 Task: Visit the documents section on the  page of Microsoft
Action: Mouse moved to (361, 378)
Screenshot: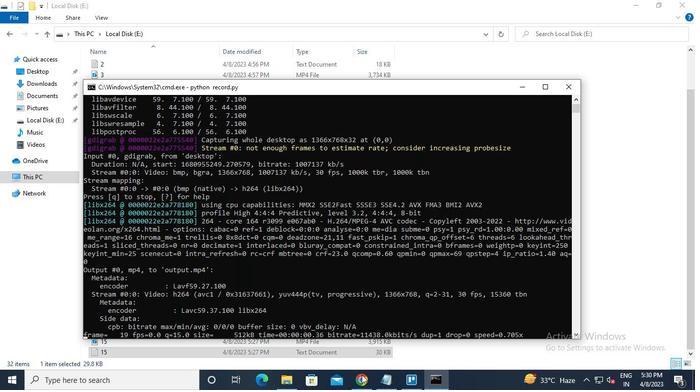 
Action: Mouse pressed left at (361, 378)
Screenshot: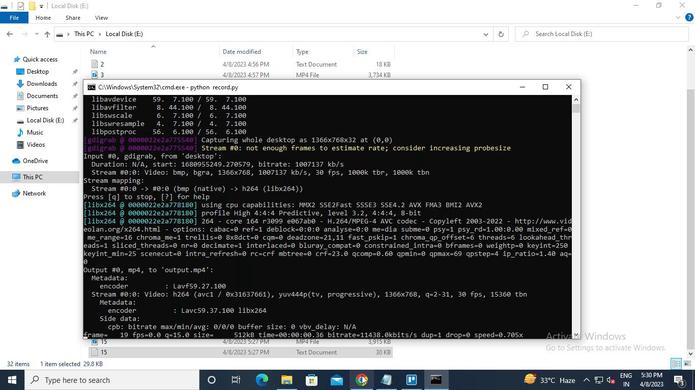 
Action: Mouse moved to (192, 66)
Screenshot: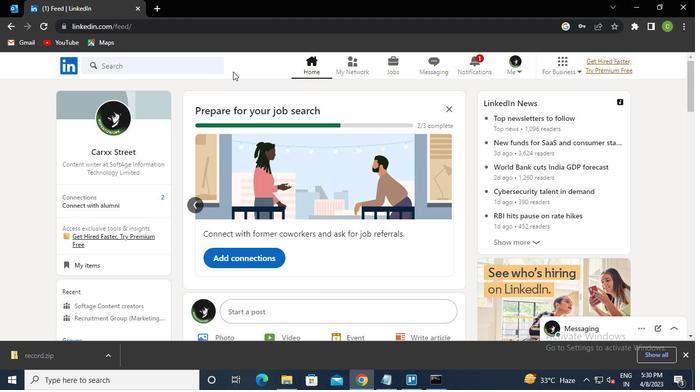 
Action: Mouse pressed left at (192, 66)
Screenshot: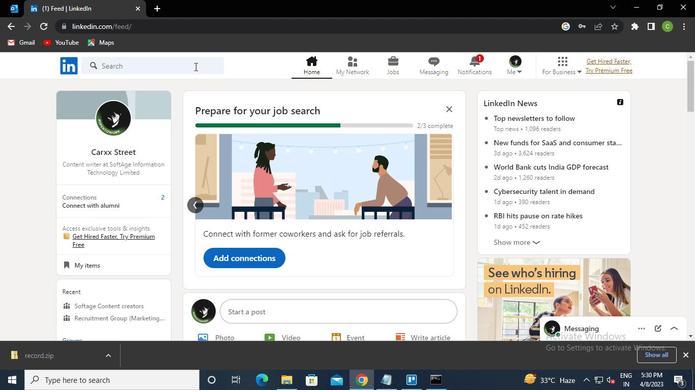 
Action: Keyboard Key.caps_lock
Screenshot: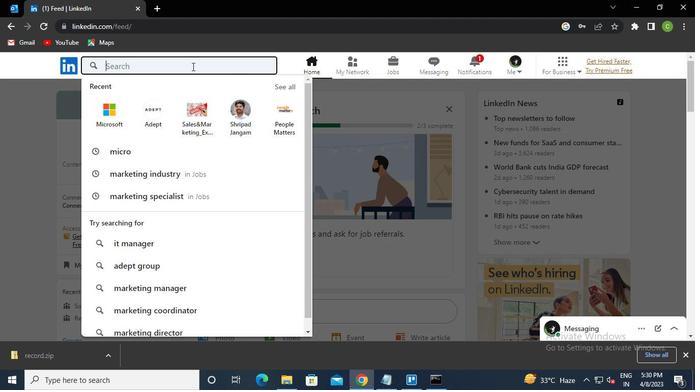 
Action: Keyboard m
Screenshot: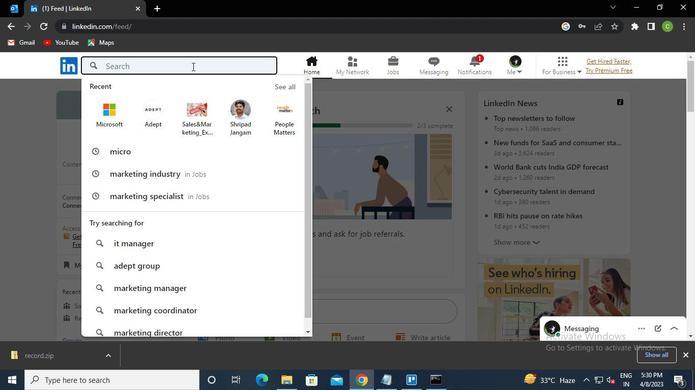 
Action: Keyboard Key.caps_lock
Screenshot: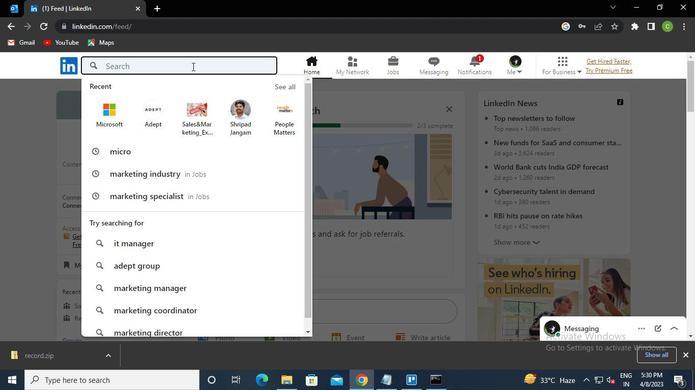 
Action: Keyboard i
Screenshot: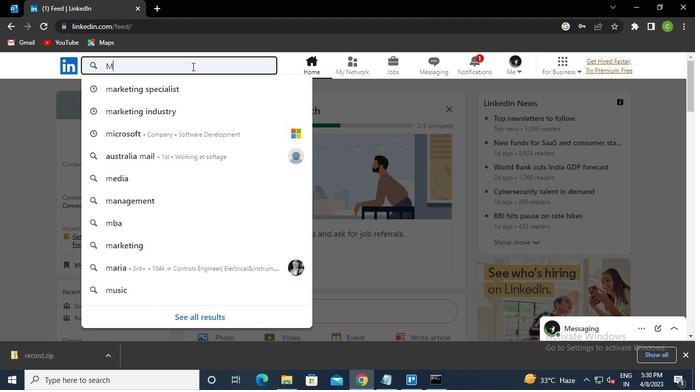 
Action: Keyboard c
Screenshot: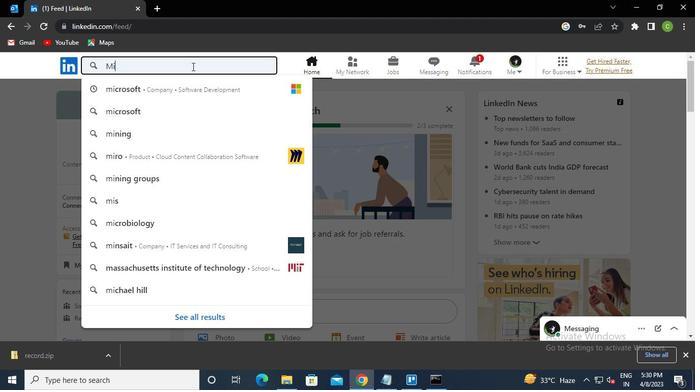 
Action: Keyboard r
Screenshot: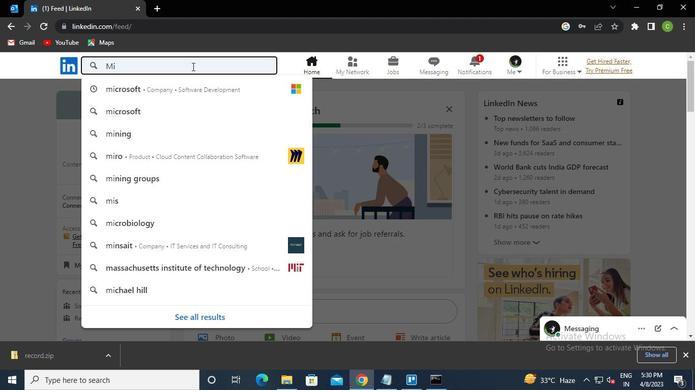 
Action: Keyboard o
Screenshot: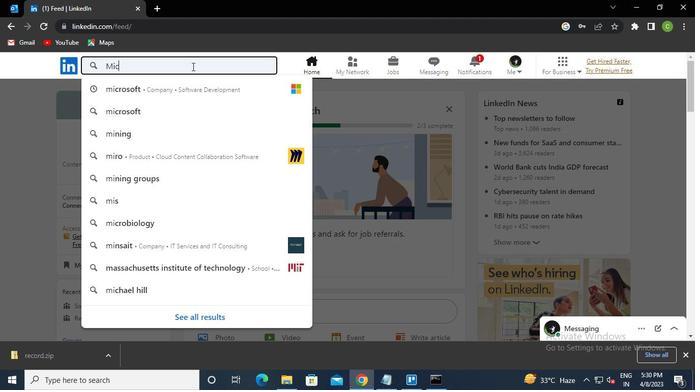 
Action: Keyboard Key.down
Screenshot: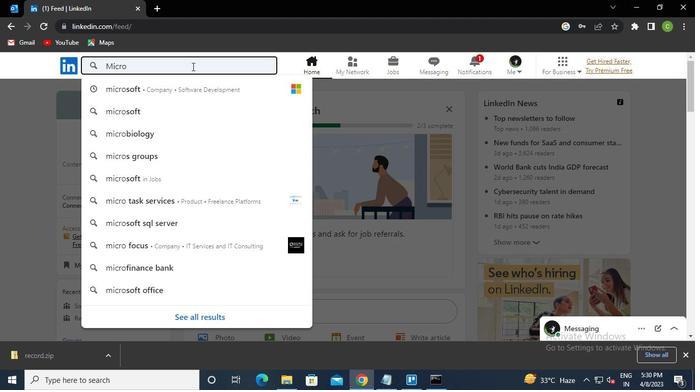 
Action: Keyboard Key.enter
Screenshot: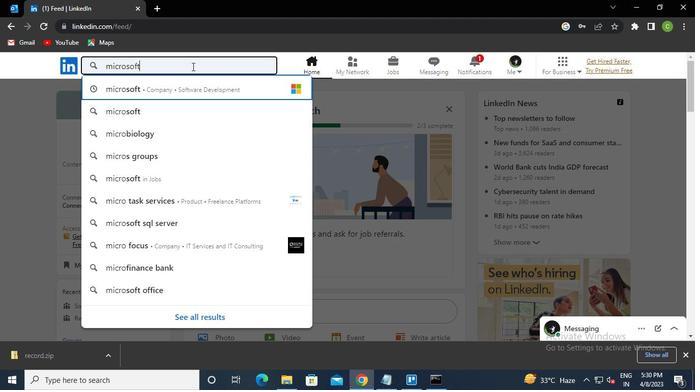
Action: Mouse moved to (368, 154)
Screenshot: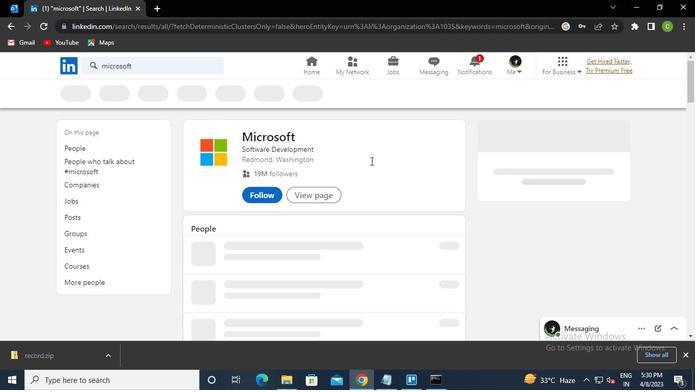 
Action: Mouse pressed left at (368, 154)
Screenshot: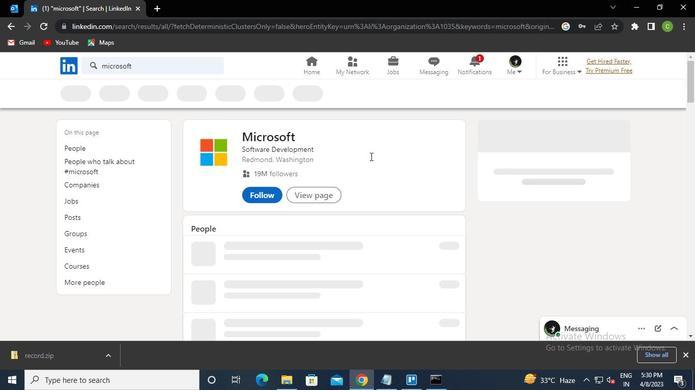 
Action: Mouse moved to (153, 283)
Screenshot: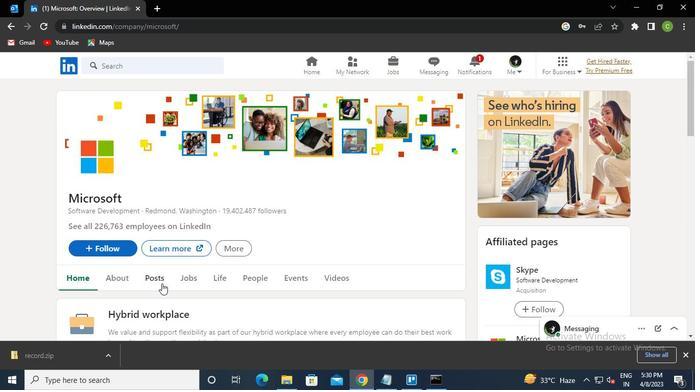 
Action: Mouse pressed left at (153, 283)
Screenshot: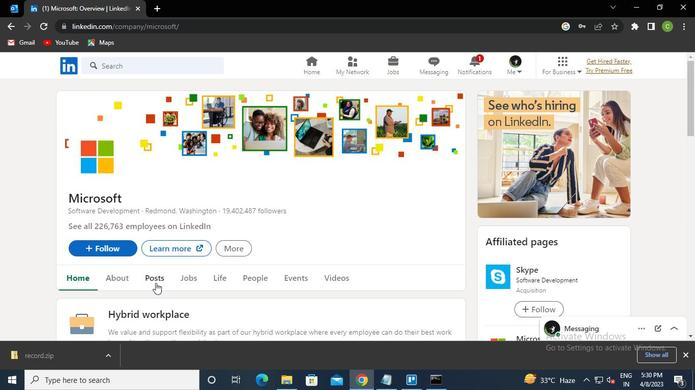 
Action: Mouse moved to (364, 257)
Screenshot: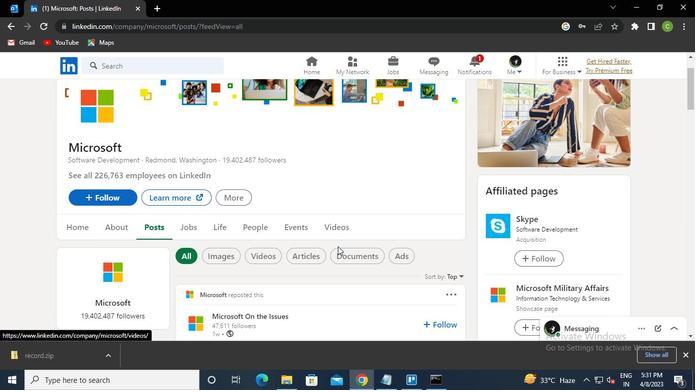 
Action: Mouse pressed left at (364, 257)
Screenshot: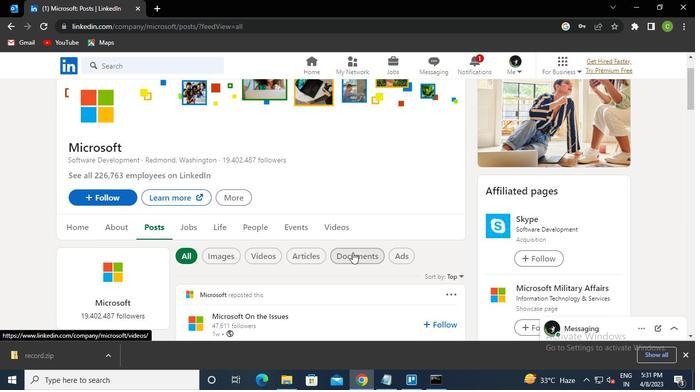 
Action: Mouse moved to (434, 388)
Screenshot: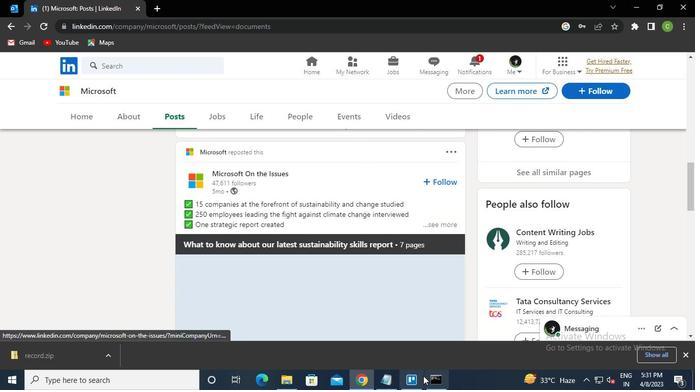 
Action: Mouse pressed left at (434, 388)
Screenshot: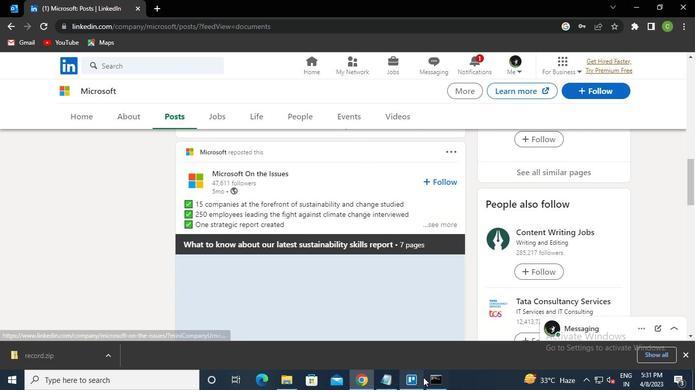 
Action: Mouse moved to (566, 84)
Screenshot: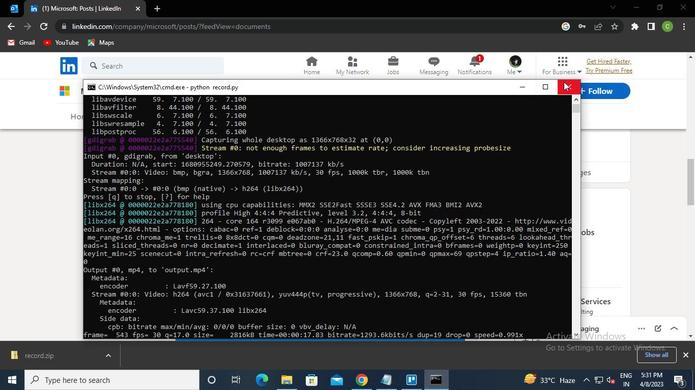 
Action: Mouse pressed left at (566, 84)
Screenshot: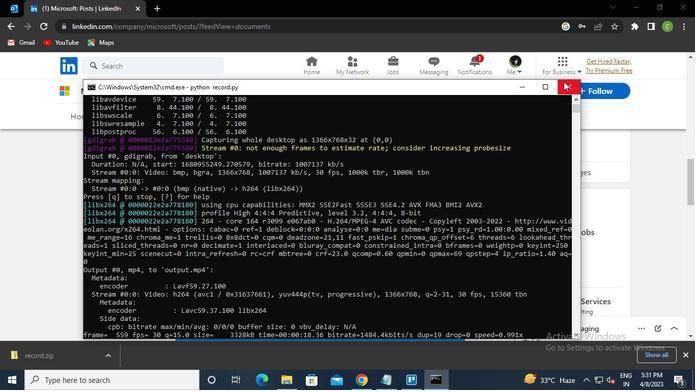 
Action: Mouse moved to (565, 87)
Screenshot: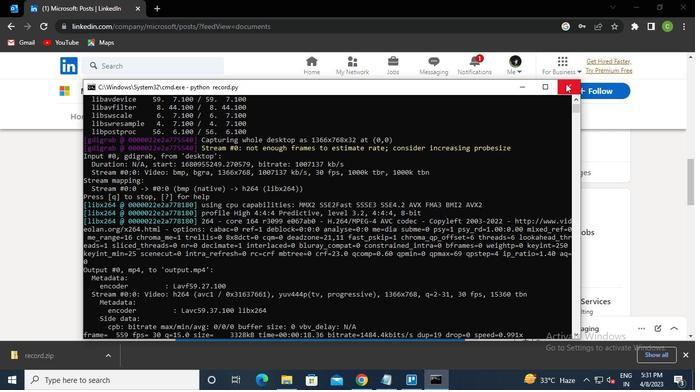 
